 Task: Add Flying Embers Hard Seltzer, Variety Pack, Sweet & Heat to the cart.
Action: Mouse moved to (930, 337)
Screenshot: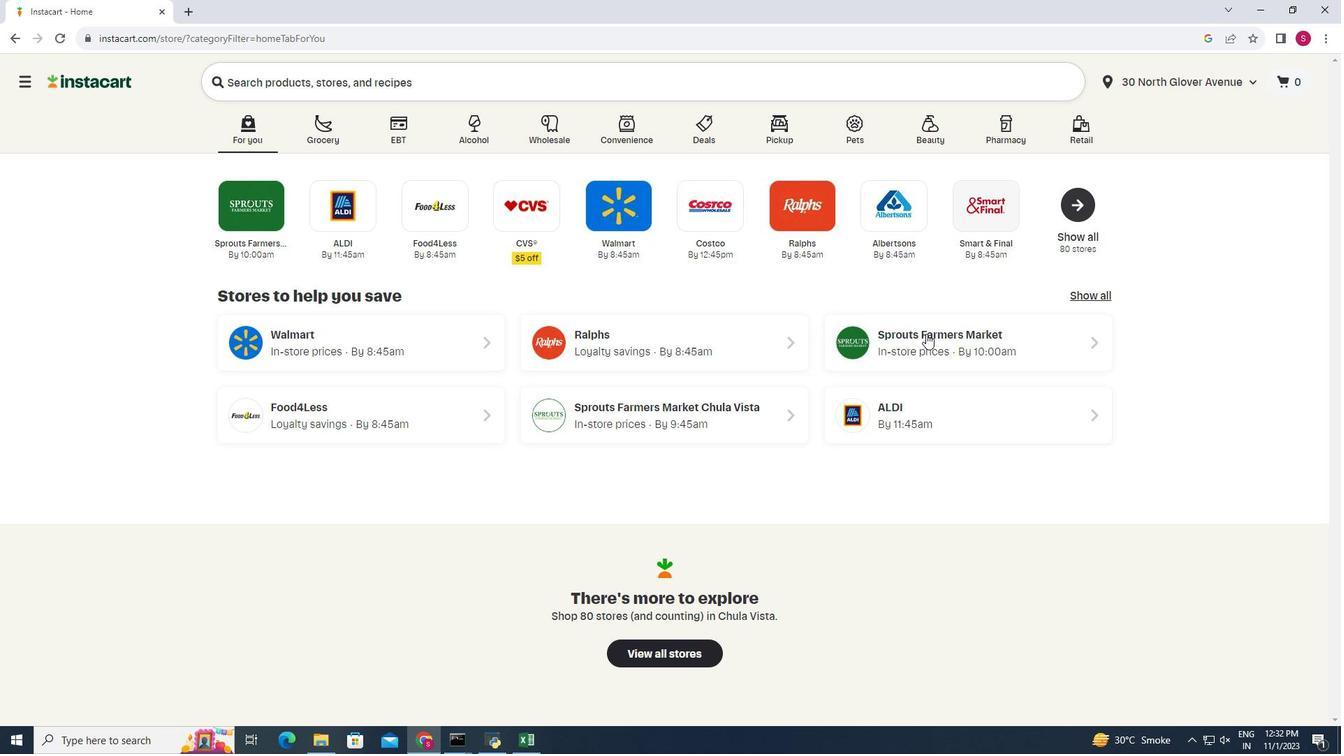 
Action: Mouse pressed left at (930, 337)
Screenshot: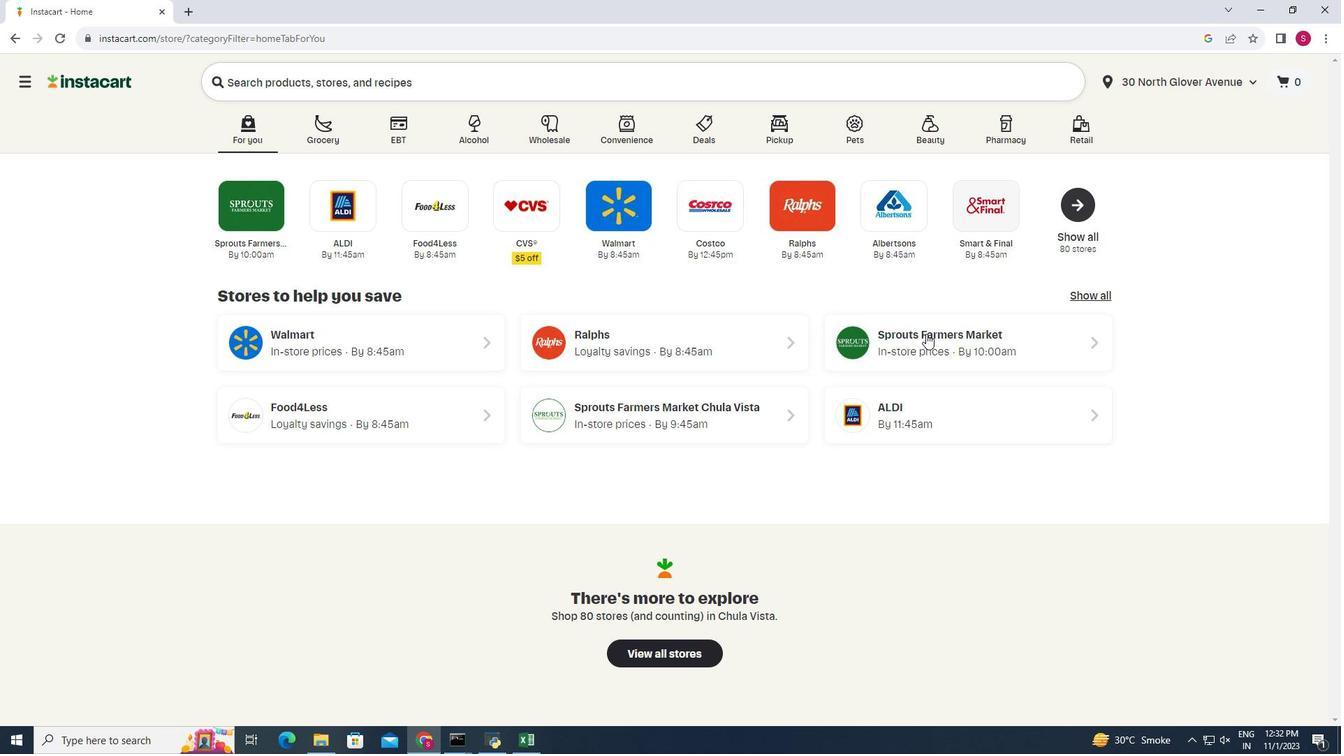 
Action: Mouse moved to (58, 688)
Screenshot: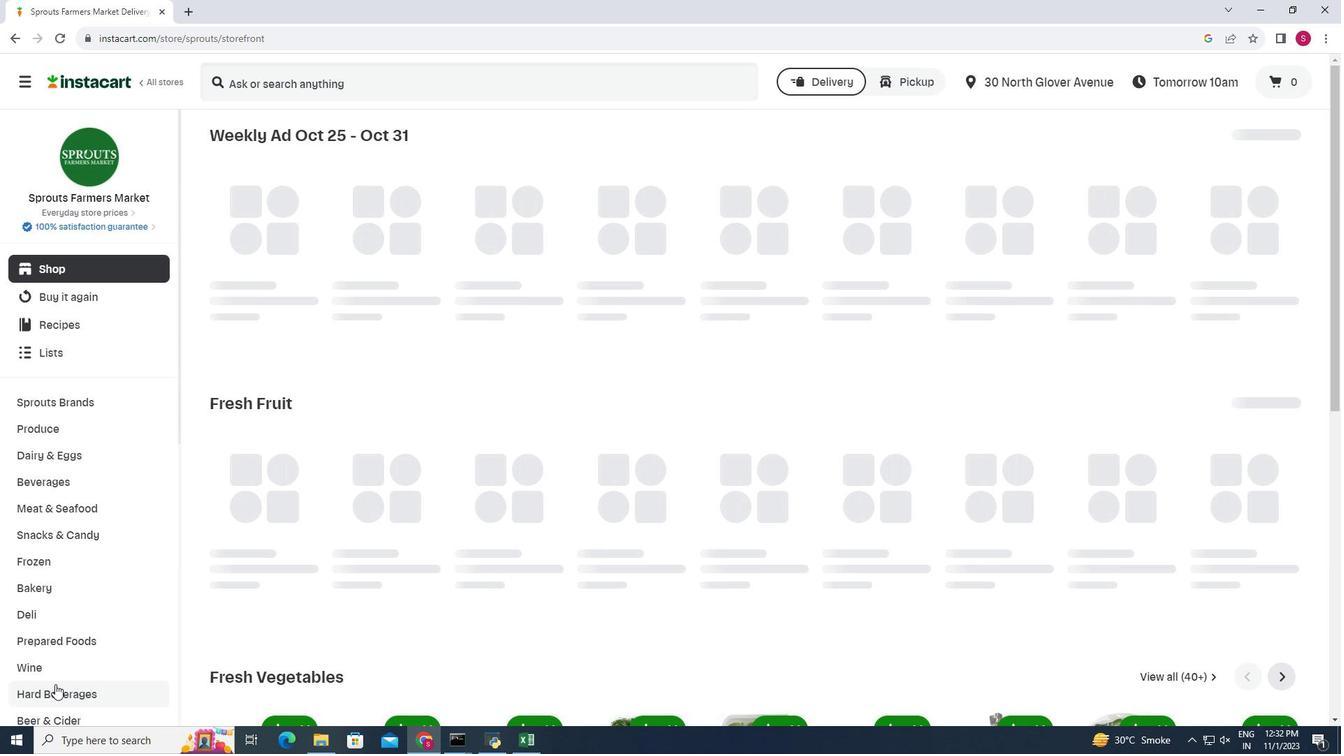 
Action: Mouse pressed left at (58, 688)
Screenshot: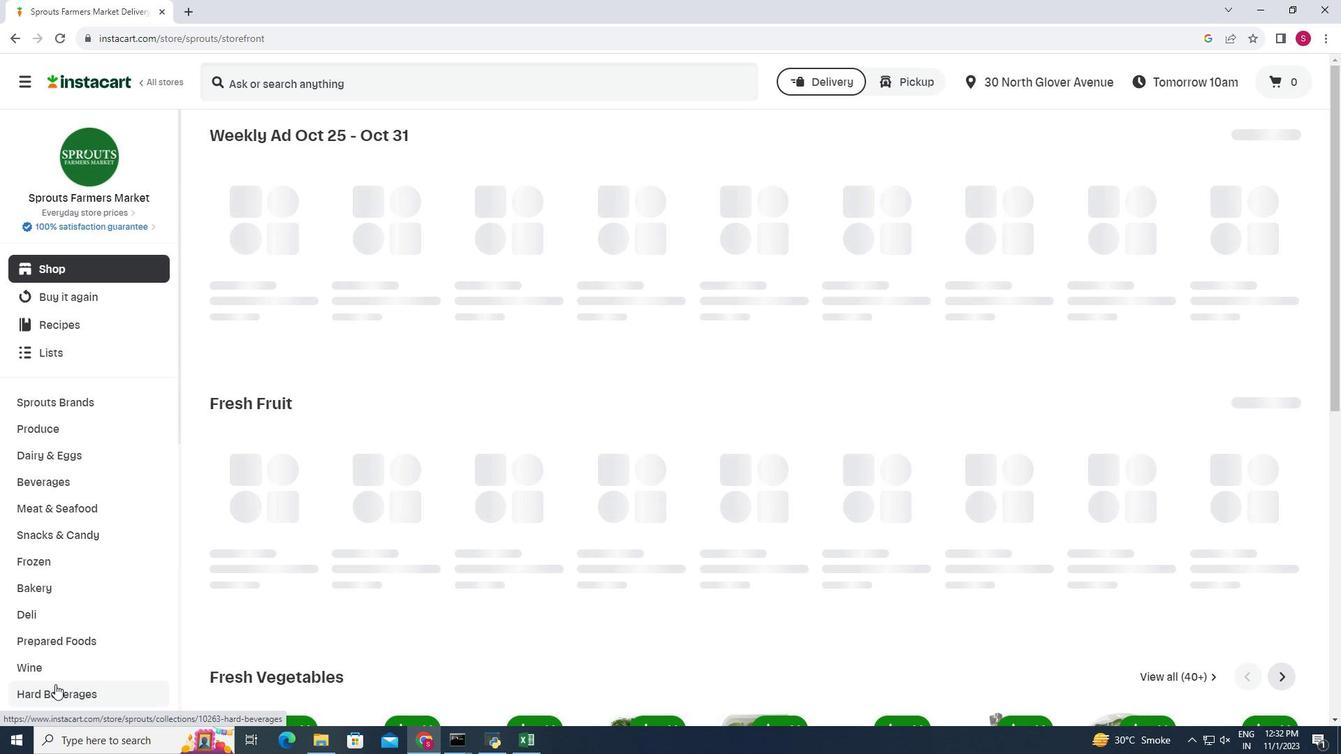 
Action: Mouse moved to (359, 336)
Screenshot: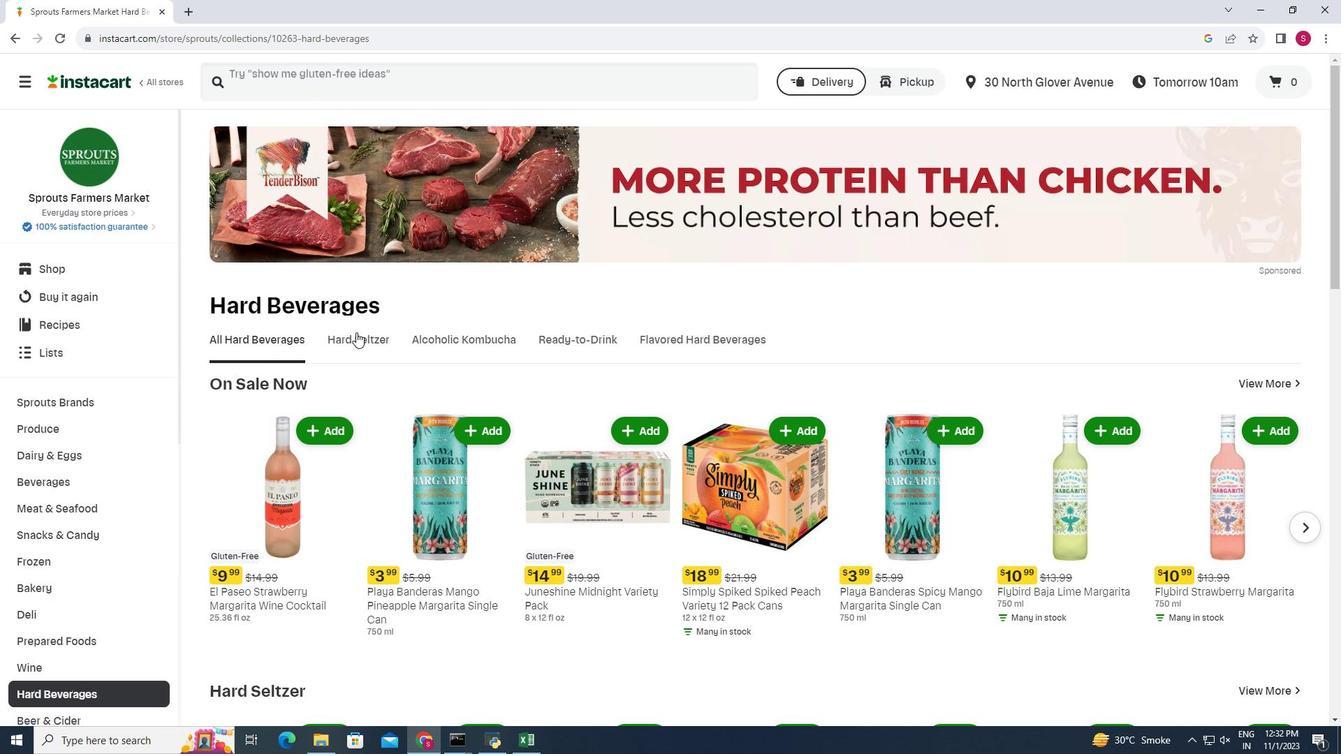 
Action: Mouse pressed left at (359, 336)
Screenshot: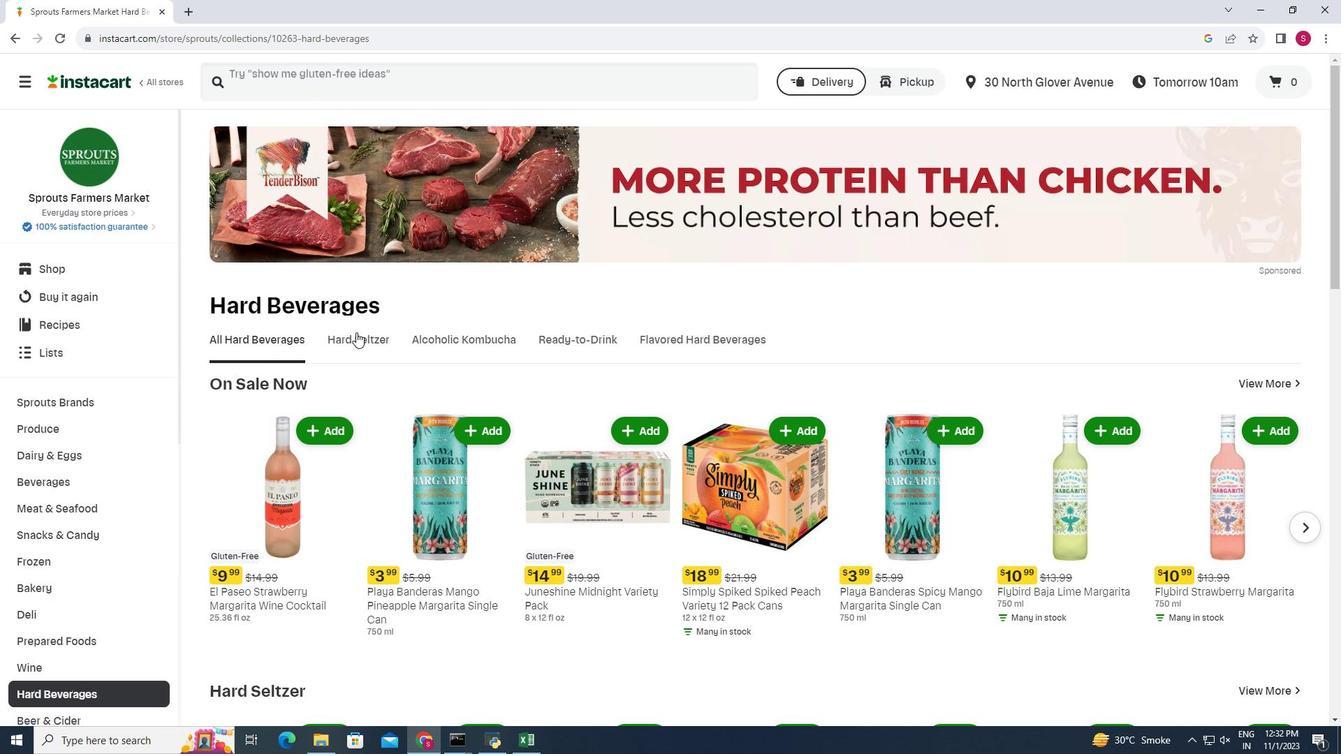 
Action: Mouse moved to (721, 447)
Screenshot: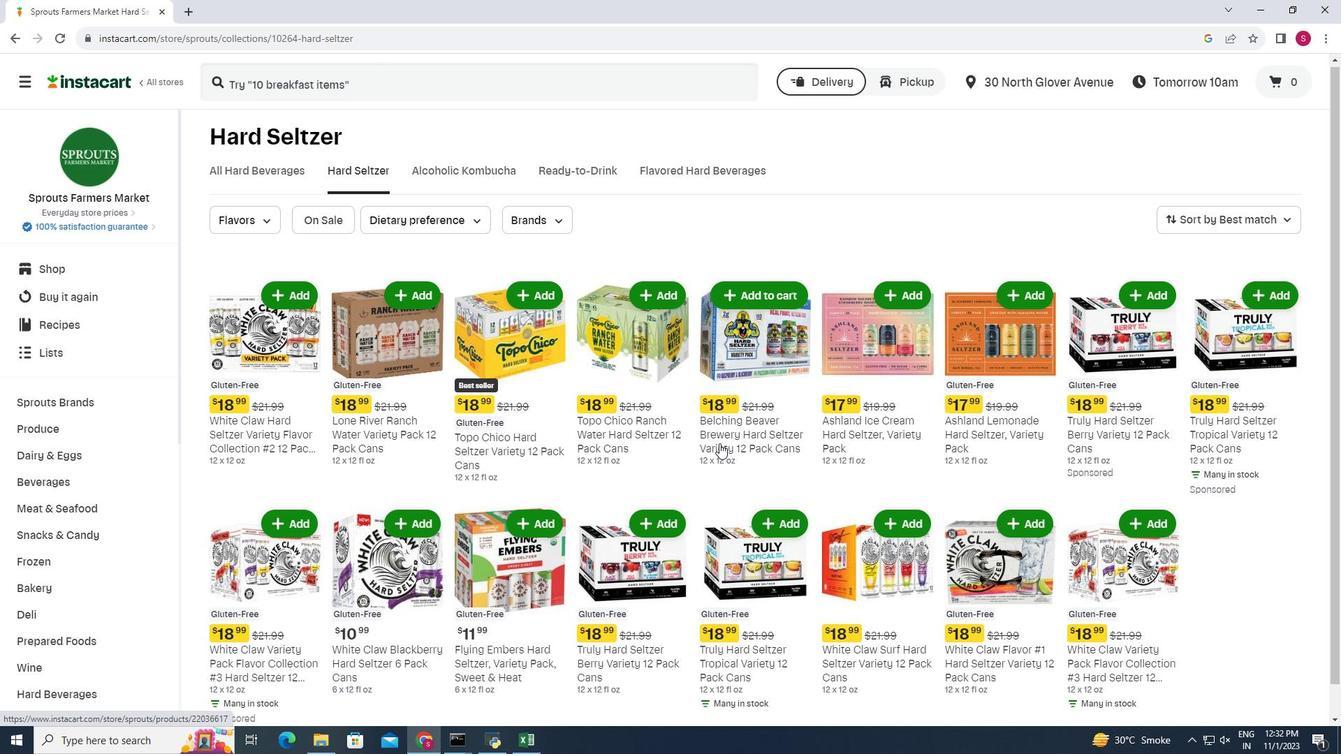 
Action: Mouse scrolled (721, 446) with delta (0, 0)
Screenshot: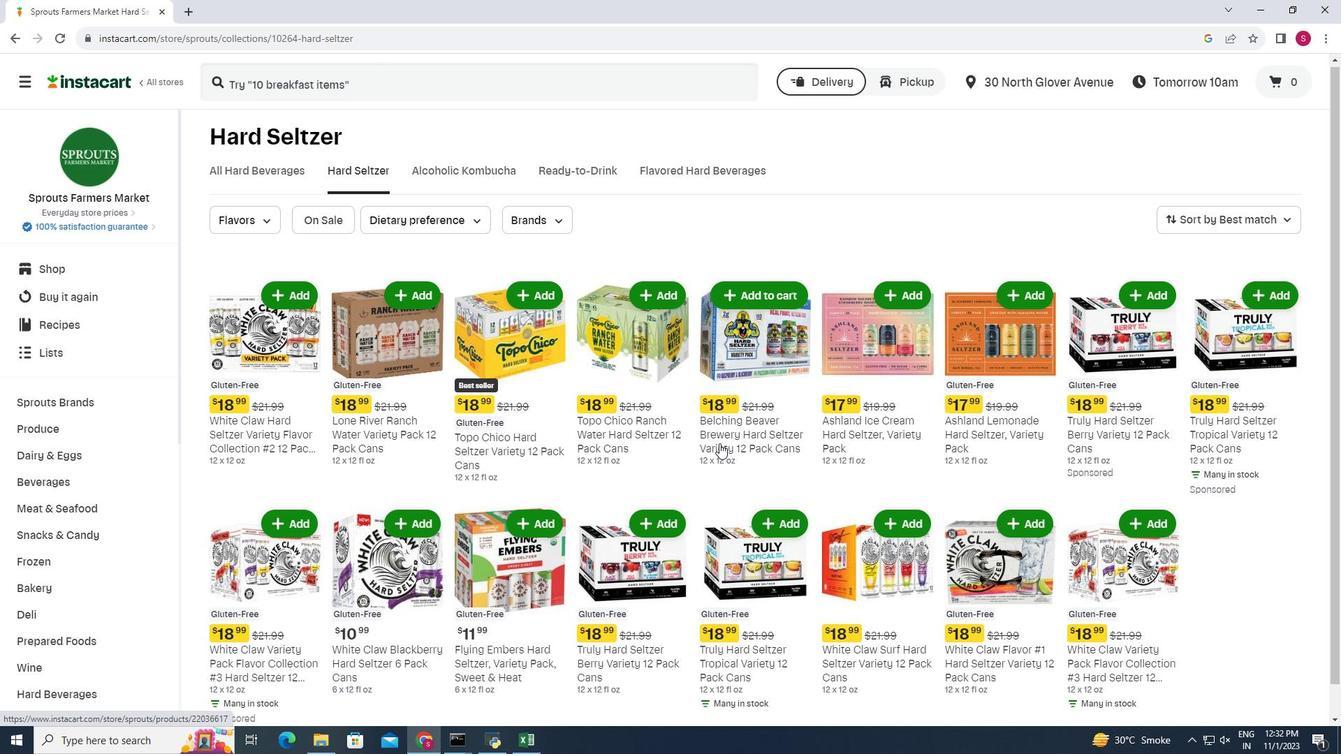 
Action: Mouse moved to (548, 502)
Screenshot: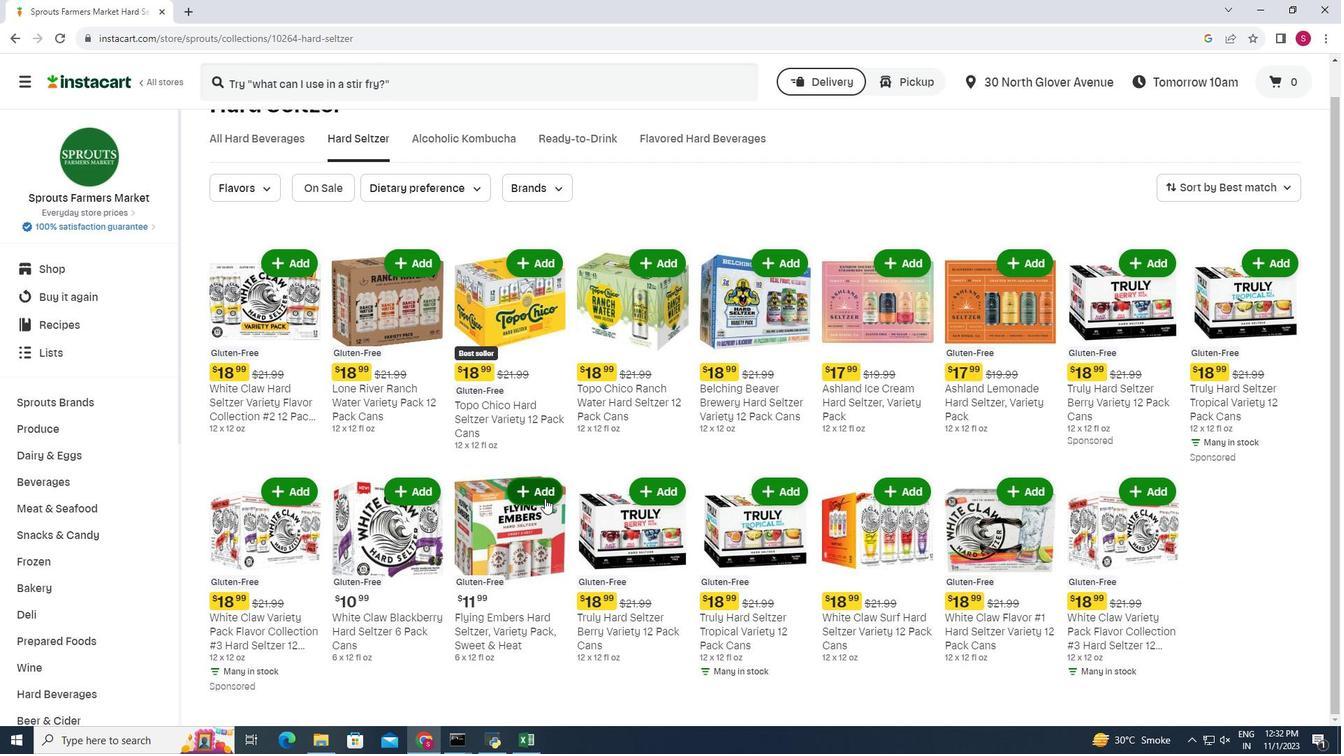 
Action: Mouse pressed left at (548, 502)
Screenshot: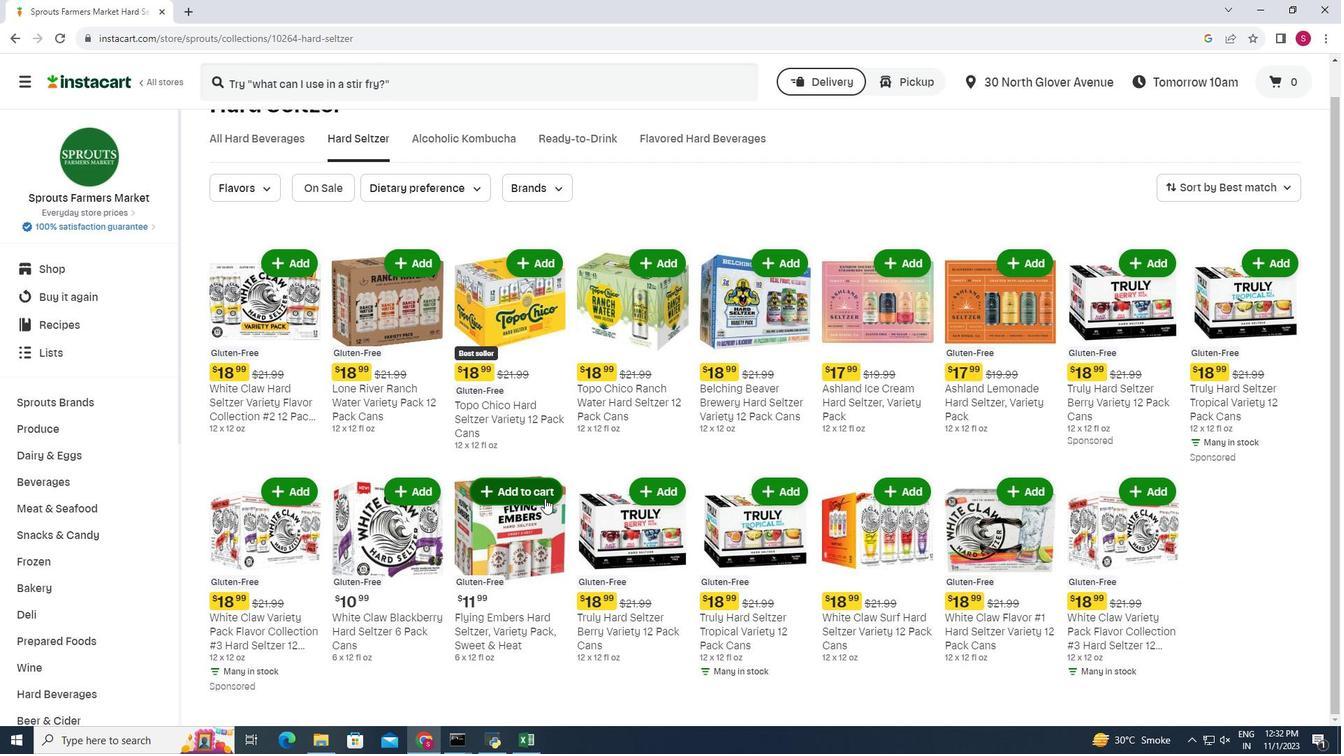 
Action: Mouse moved to (572, 457)
Screenshot: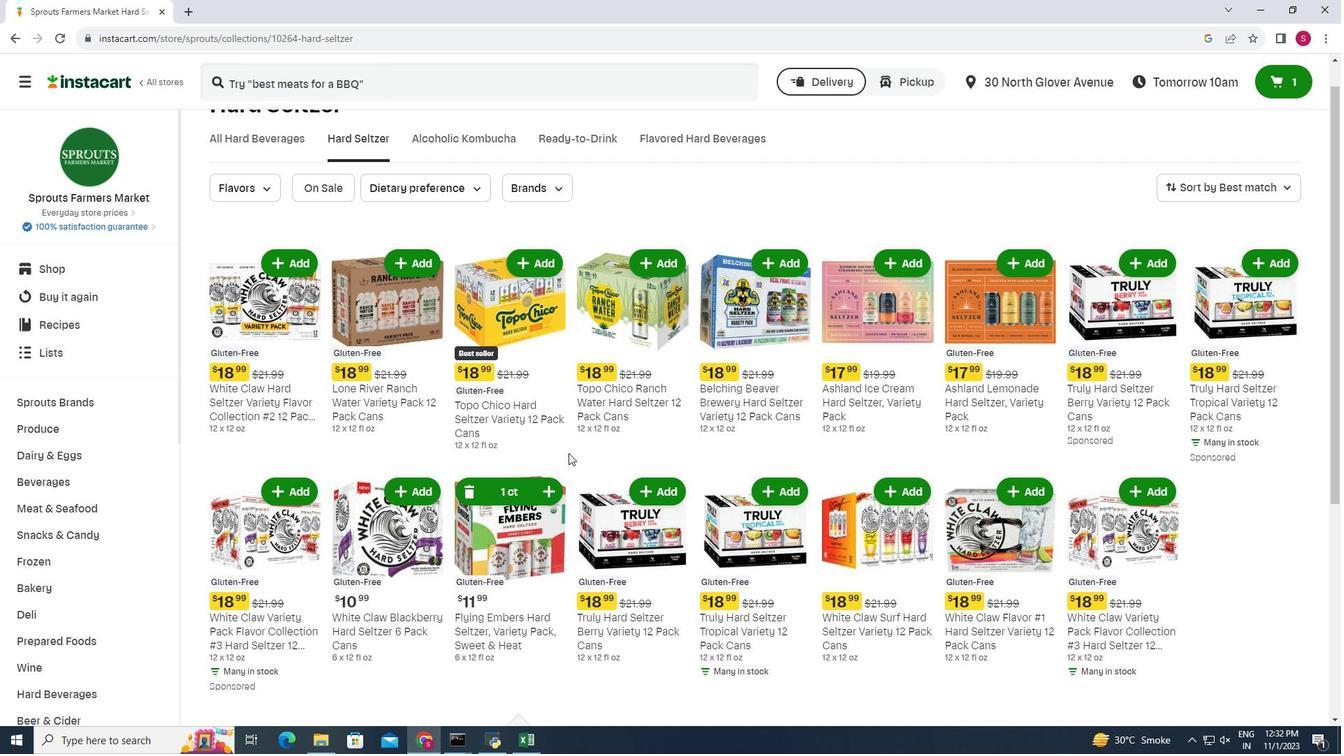 
